 Task: Open a blank worksheet and write heading  Make a employee details data  Add 10 employee name:-  'Ethan Reynolds, Olivia Thompson, Benjamin Martinez, Emma Davis, Alexander Mitchell, Ava Rodriguez, Daniel Anderson, Mia Lewis, Christopher Scott, Sophia Harris.'in July Last week sales are  1000 to 1010. Department:-  Sales, HR, Finance, Marketing, IT, Operations, Finance, HR, Sales, Marketing. Position:-  Sales Manager, HR Manager, Accountant, Marketing Specialist, IT Specialist, Operations Manager, Financial Analyst, HR Assistant, Sales Representative, Marketing Assistant.Salary (USD):-  5000,4500,4000, 3800, 4200, 5200, 3800, 2800, 3200, 2500.Start Date:-  1/15/2020,7/1/2019, 3/10/2021,2/5/2022, 11/30/2018,6/15/2020, 9/1/2021,4/20/2022, 2/10/2019,9/5/2020. Save page auditingSalesByPromotion
Action: Key pressed <Key.shift>Make<Key.space>a<Key.space><Key.shift><Key.shift><Key.shift><Key.shift><Key.shift><Key.shift><Key.shift><Key.shift>Employee<Key.space><Key.shift><Key.shift><Key.shift><Key.shift><Key.shift><Key.shift><Key.shift><Key.shift><Key.shift><Key.shift><Key.shift><Key.shift>Details<Key.enter><Key.shift>Name<Key.enter><Key.shift><Key.shift><Key.shift><Key.shift><Key.shift><Key.shift>Ethan<Key.space><Key.shift>Reynolds<Key.enter><Key.shift><Key.shift><Key.shift>Olivia<Key.space><Key.shift><Key.shift><Key.shift><Key.shift><Key.shift><Key.shift>Thompson<Key.enter><Key.shift>Benjamin<Key.space><Key.shift>Martinez<Key.enter><Key.shift>Ema<Key.backspace>ma<Key.space><Key.shift><Key.shift><Key.shift>Davis<Key.enter><Key.shift><Key.shift><Key.shift><Key.shift><Key.shift><Key.shift><Key.shift>Alexander<Key.space><Key.shift><Key.shift>Mitchell<Key.enter><Key.shift><Key.shift>Ava<Key.space><Key.shift>Rodriguez<Key.enter><Key.shift><Key.shift><Key.shift><Key.shift><Key.shift><Key.shift><Key.shift><Key.shift><Key.shift><Key.shift>Daniel<Key.space><Key.shift><Key.shift><Key.shift><Key.shift><Key.shift><Key.shift><Key.shift>Anderson<Key.enter><Key.shift>Mia<Key.space><Key.shift><Key.shift><Key.shift>Lewis<Key.enter><Key.shift><Key.shift><Key.shift><Key.shift><Key.shift><Key.shift><Key.shift><Key.shift><Key.shift><Key.shift><Key.shift><Key.shift><Key.shift>Christopher<Key.space><Key.shift><Key.shift><Key.shift><Key.shift><Key.shift><Key.shift><Key.shift><Key.shift>Scott<Key.enter><Key.shift><Key.shift><Key.shift><Key.shift>Sophia<Key.space><Key.shift>Harris<Key.enter>
Screenshot: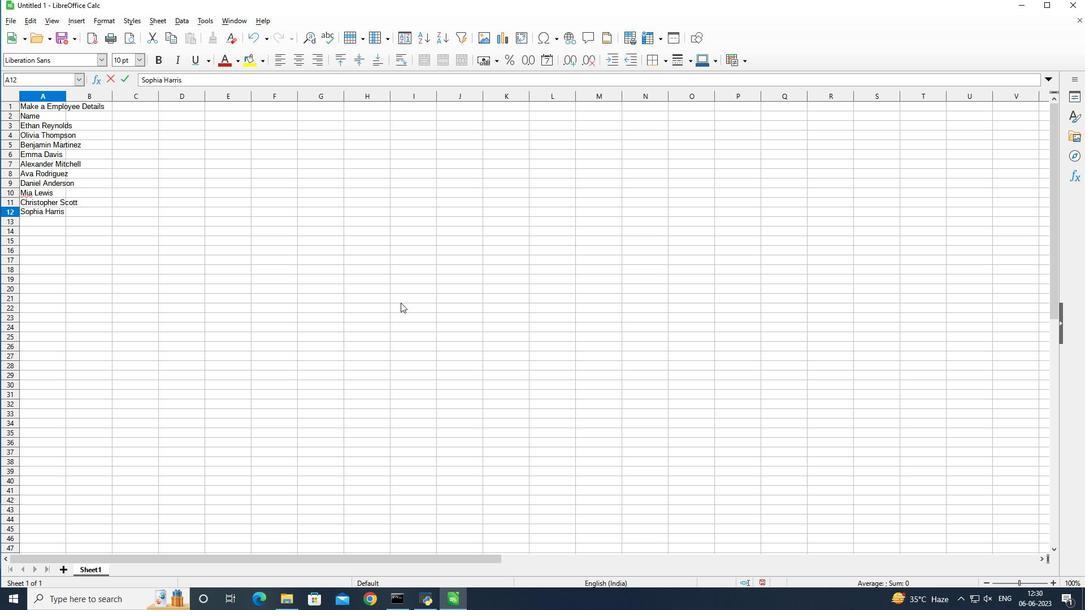 
Action: Mouse moved to (66, 98)
Screenshot: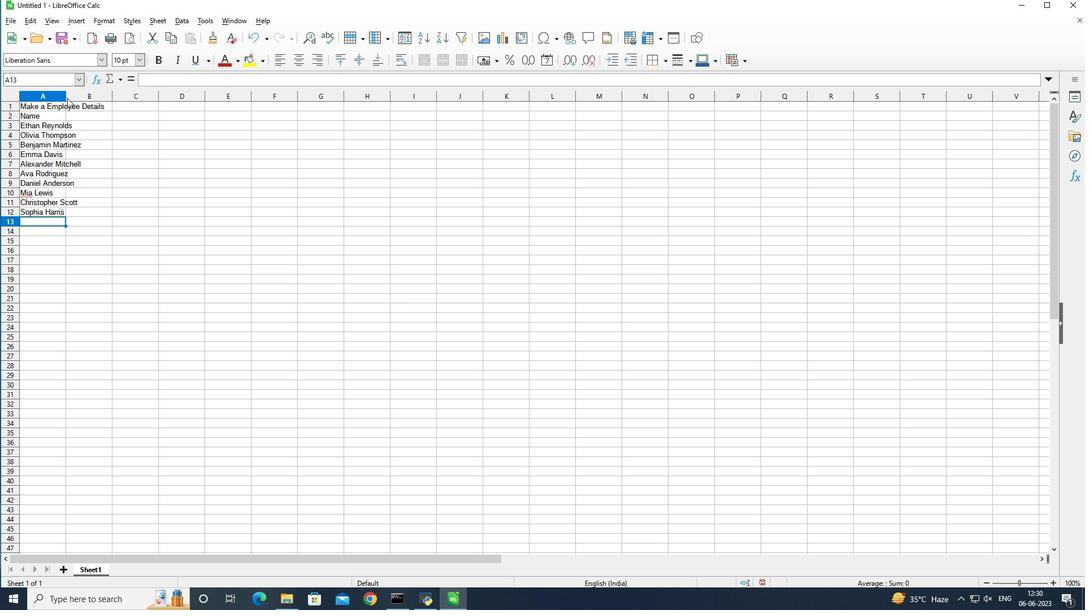 
Action: Mouse pressed left at (66, 98)
Screenshot: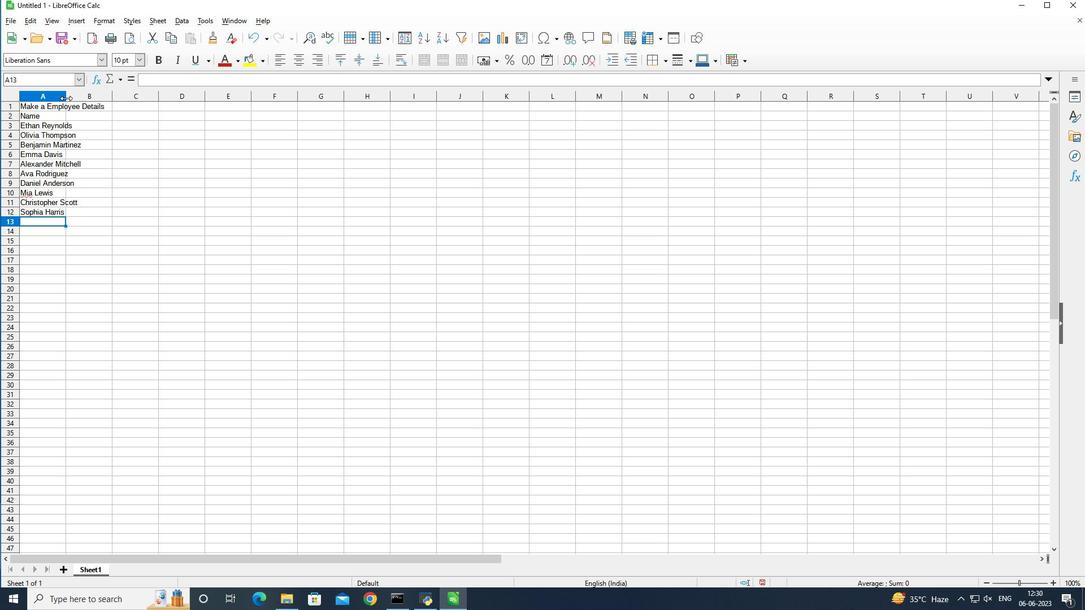 
Action: Mouse pressed left at (66, 98)
Screenshot: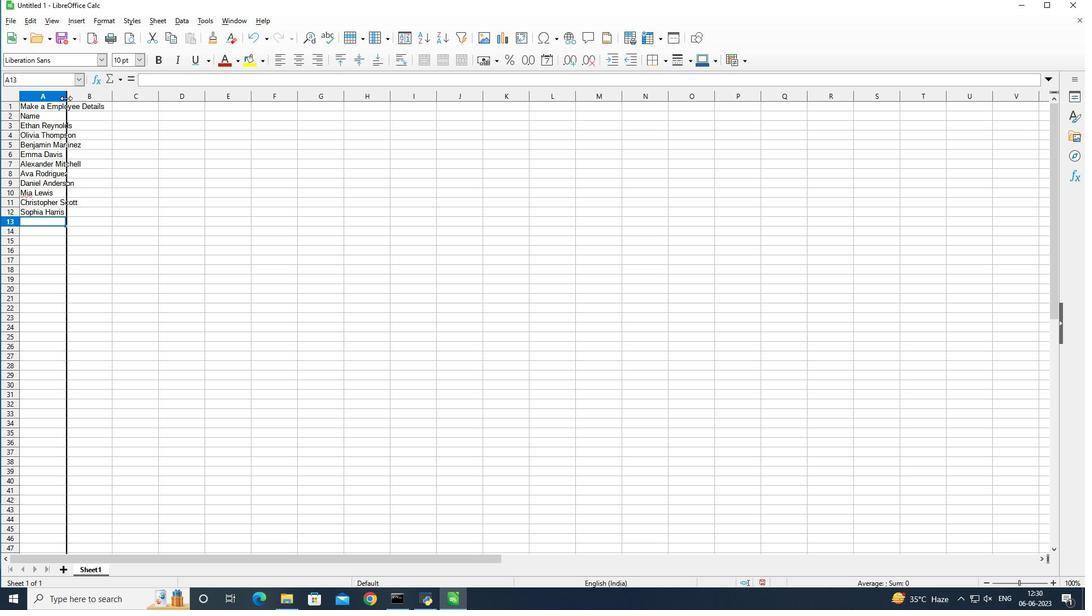 
Action: Mouse moved to (122, 116)
Screenshot: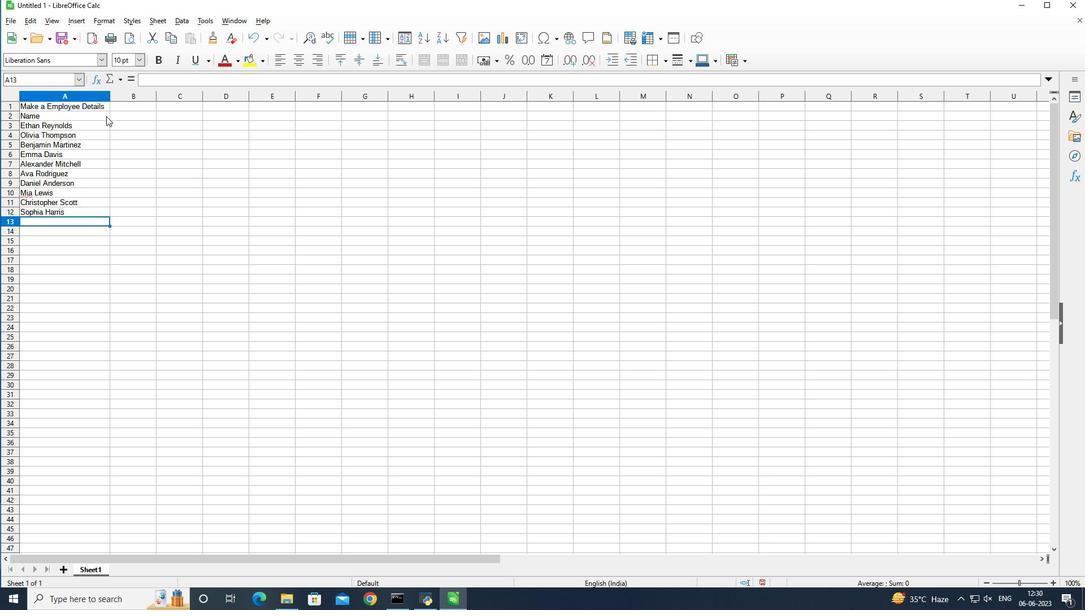 
Action: Mouse pressed left at (122, 116)
Screenshot: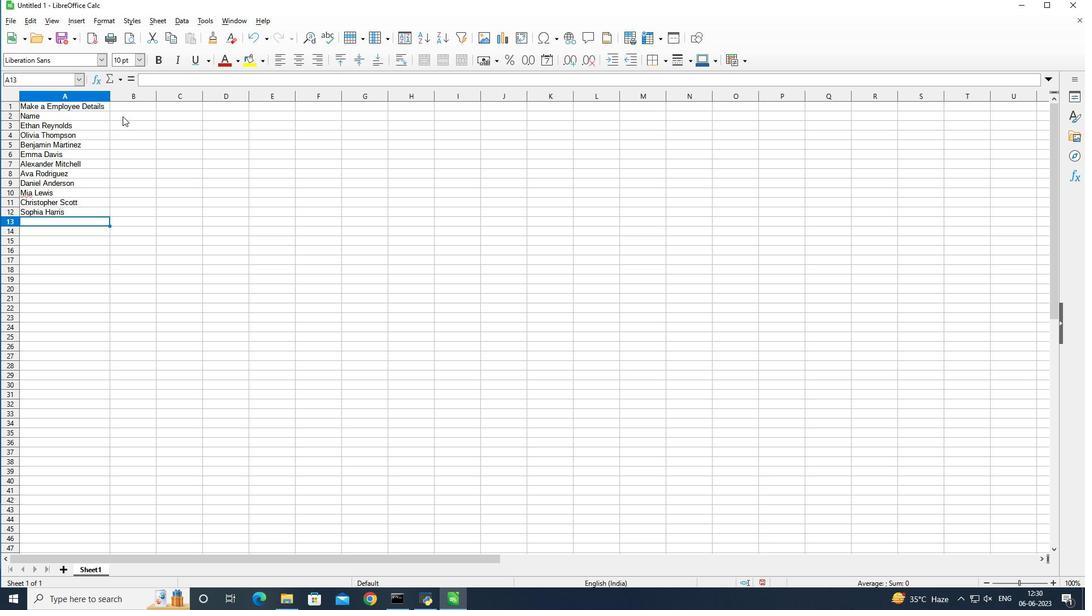 
Action: Mouse moved to (97, 60)
Screenshot: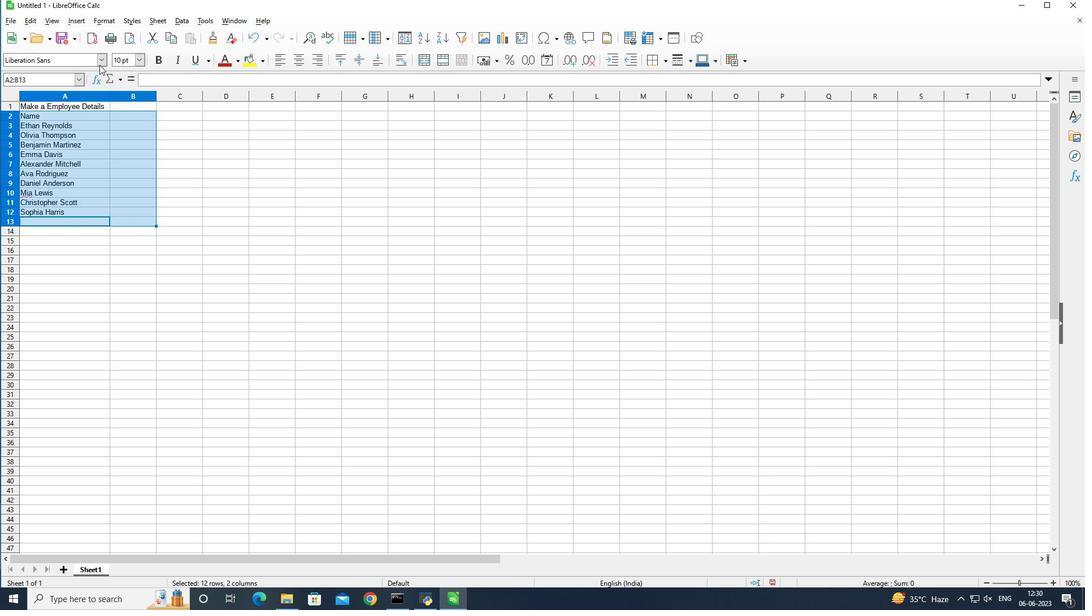 
Action: Mouse pressed left at (97, 60)
Screenshot: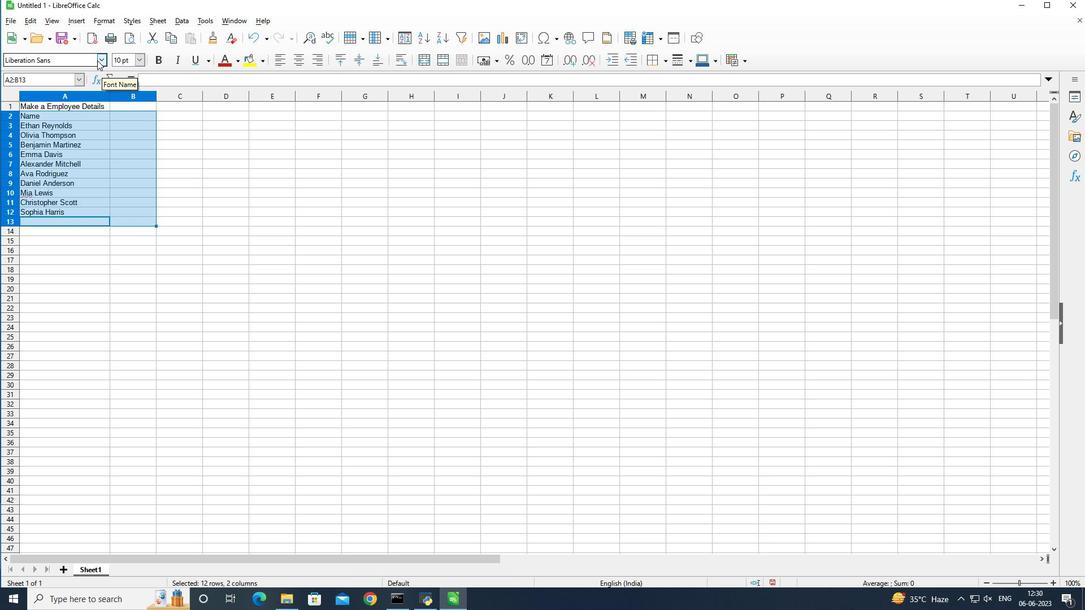 
Action: Mouse moved to (248, 150)
Screenshot: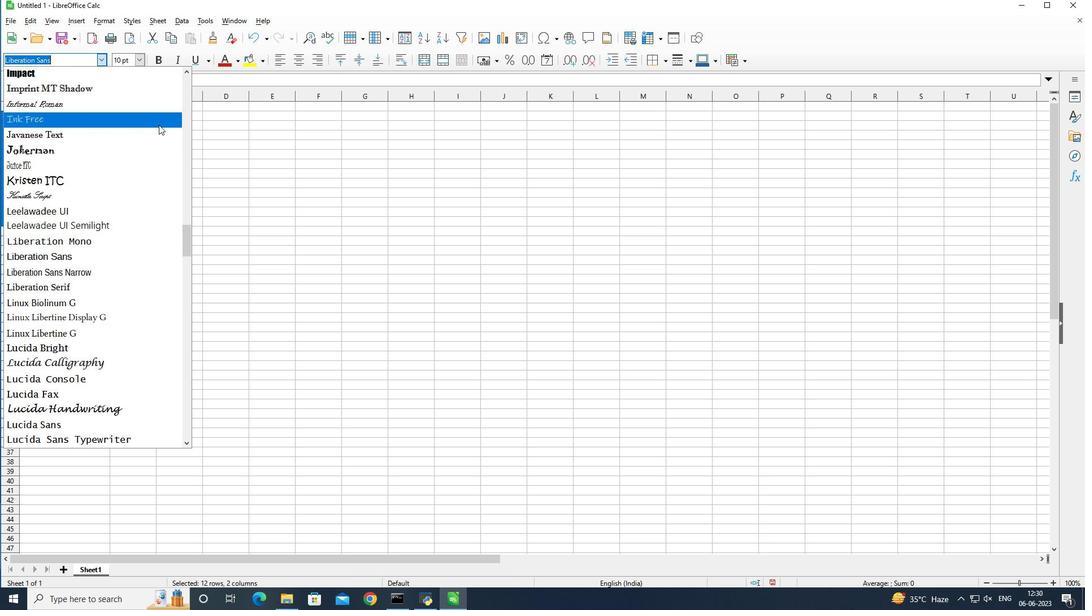 
Action: Mouse pressed left at (248, 150)
Screenshot: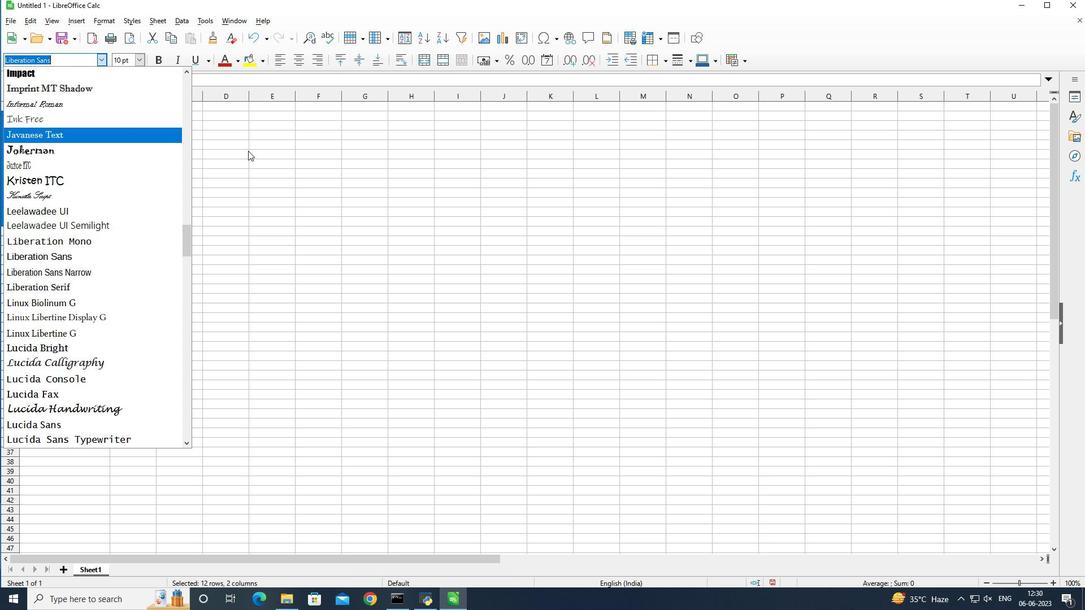 
Action: Mouse moved to (132, 119)
Screenshot: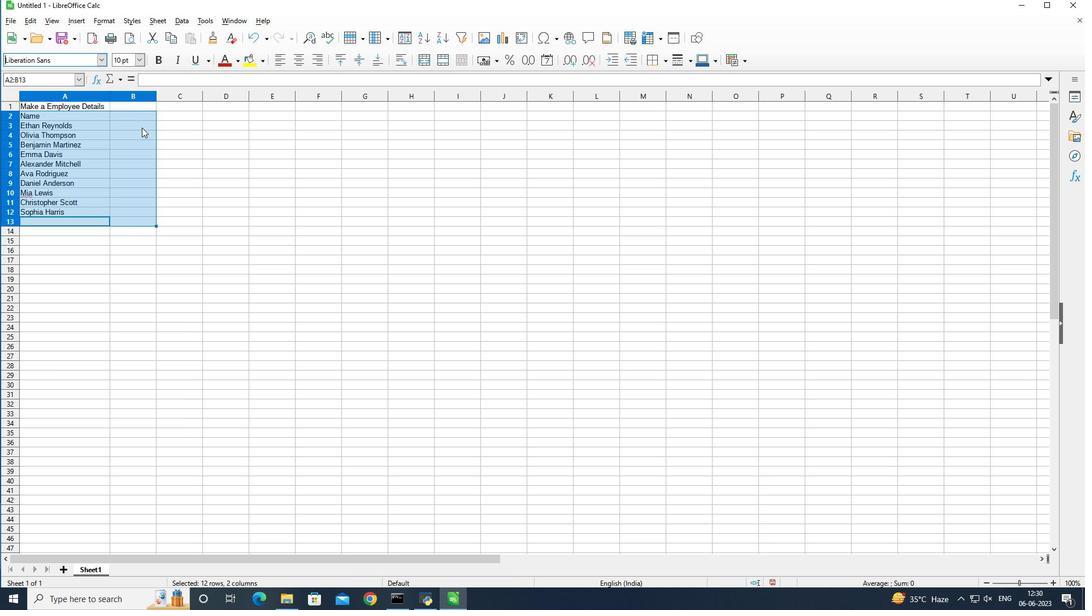 
Action: Mouse pressed left at (132, 119)
Screenshot: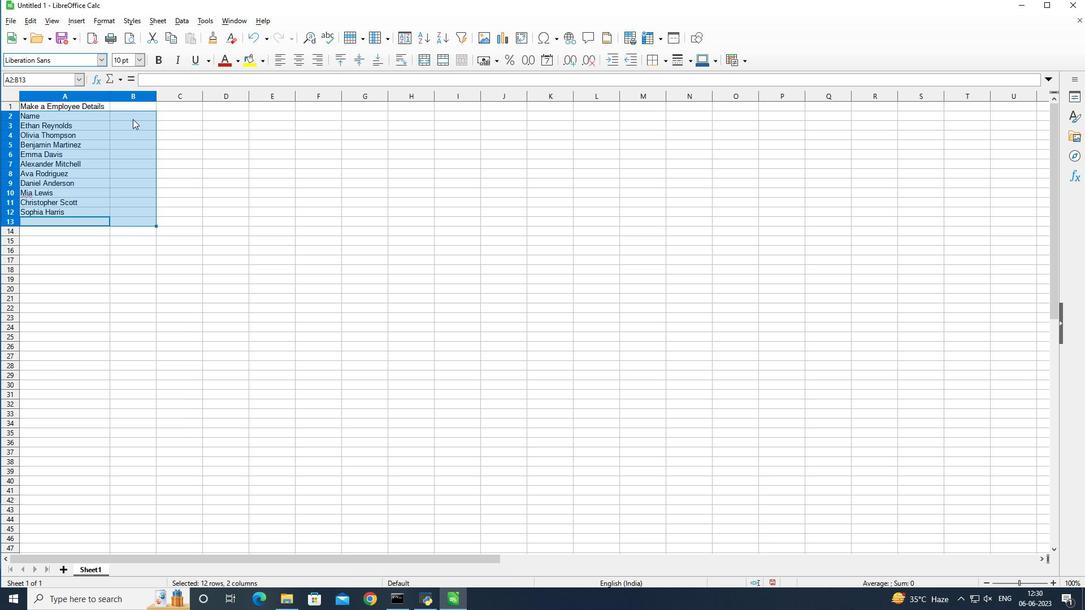 
Action: Mouse moved to (140, 144)
Screenshot: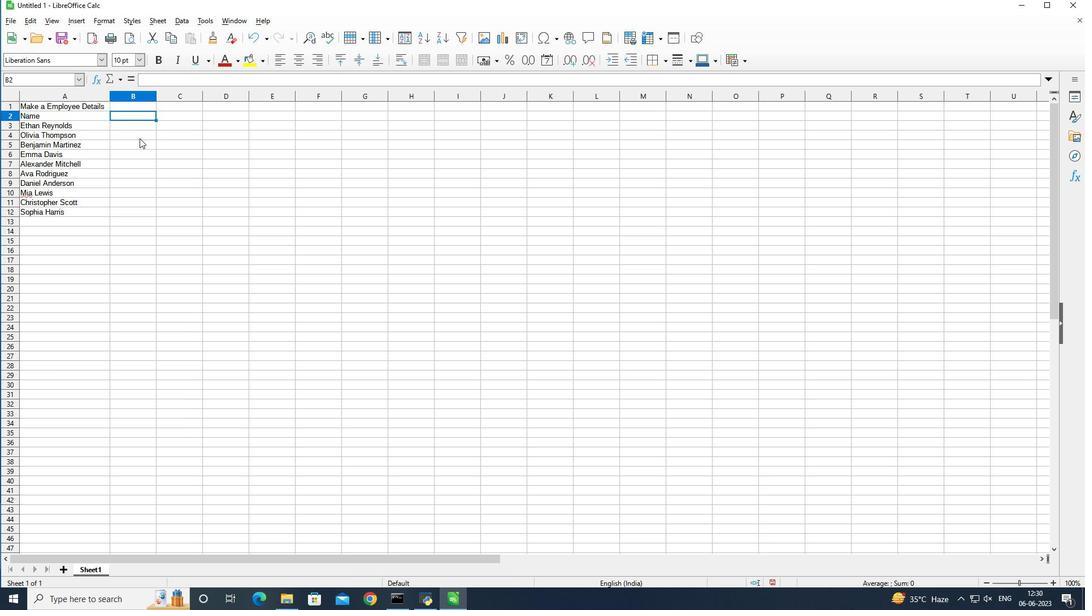 
Action: Key pressed <Key.shift>Last<Key.space><Key.shift>Week<Key.space><Key.shift><Key.shift><Key.shift><Key.shift><Key.shift><Key.shift><Key.shift><Key.shift><Key.shift><Key.shift>Sales<Key.space>of<Key.space><Key.shift>July<Key.enter>
Screenshot: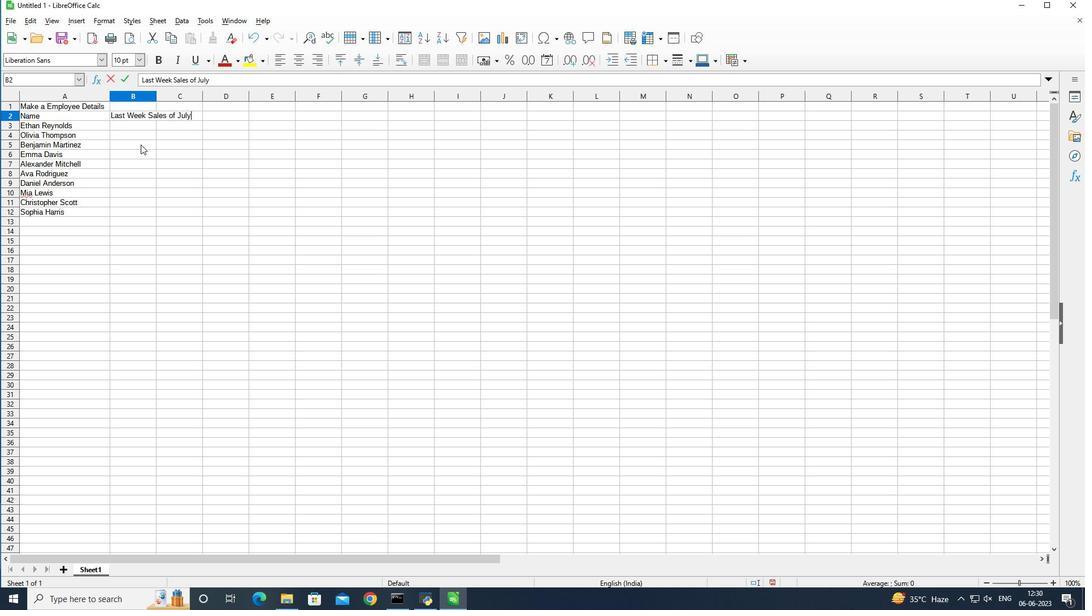 
Action: Mouse moved to (156, 99)
Screenshot: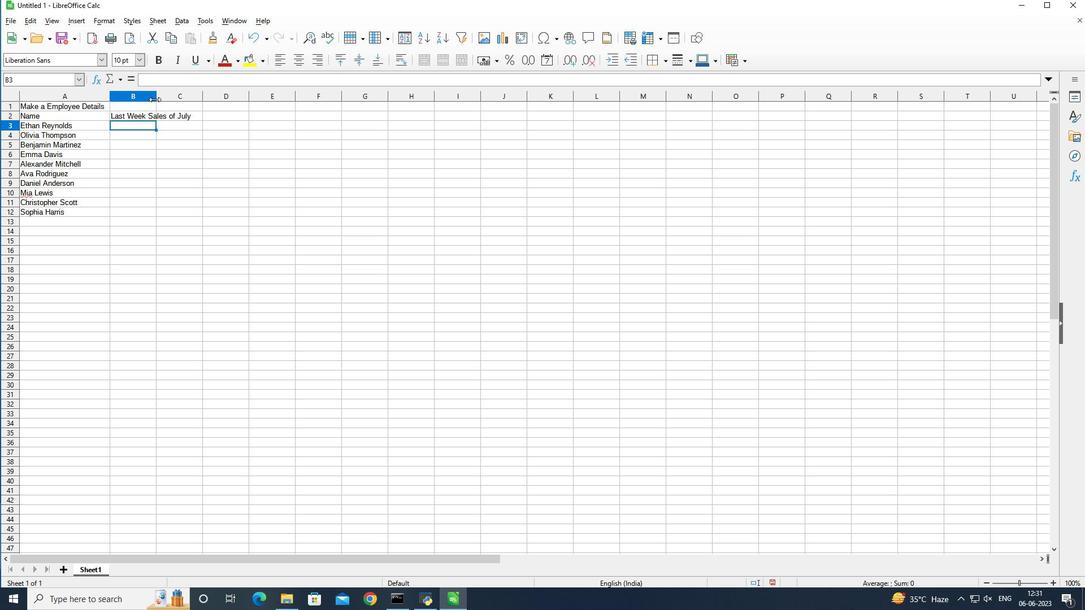 
Action: Mouse pressed left at (156, 99)
Screenshot: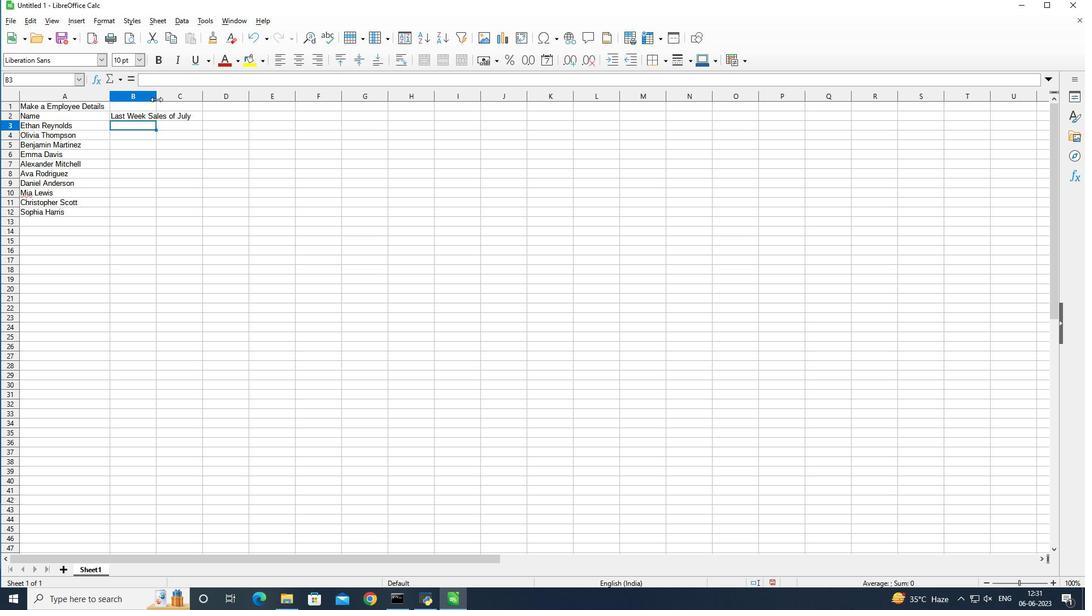 
Action: Mouse pressed left at (156, 99)
Screenshot: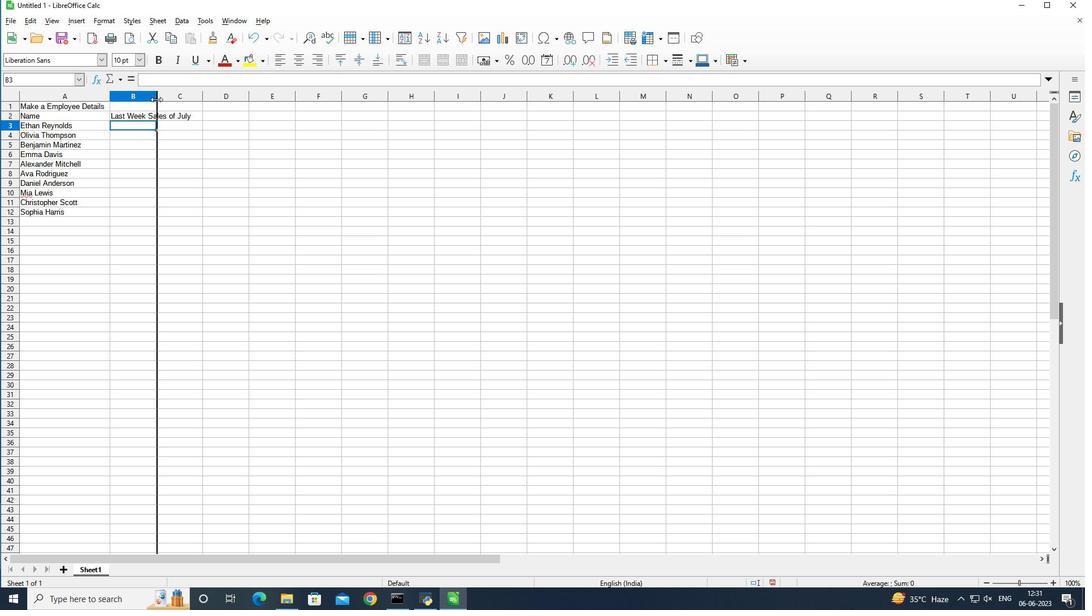 
Action: Mouse moved to (298, 190)
Screenshot: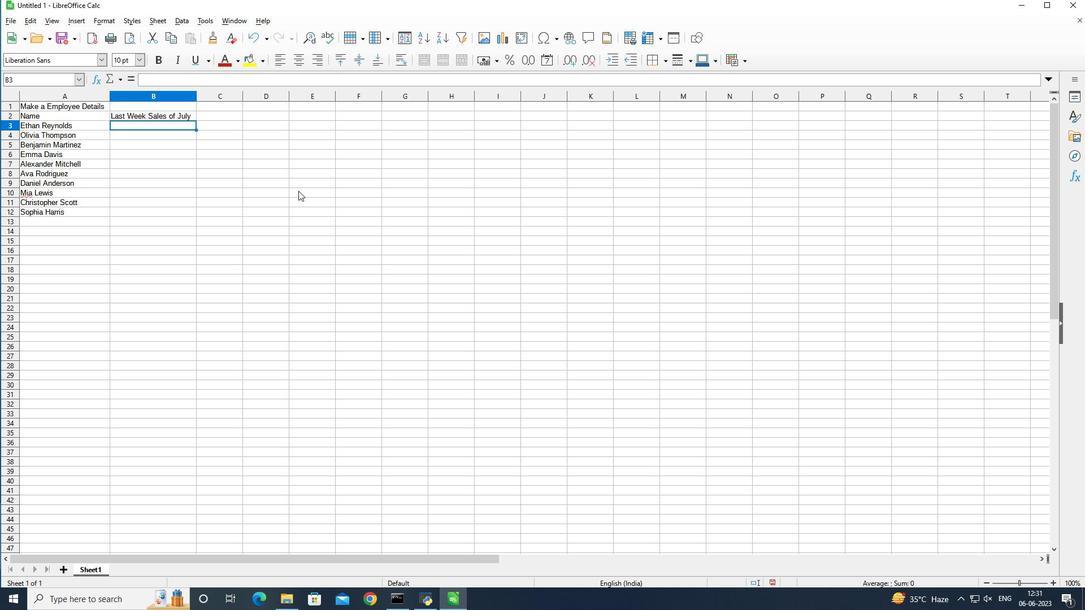 
Action: Key pressed 1001<Key.enter>1002<Key.enter>1003<Key.enter>1004<Key.enter>1005<Key.enter>1006<Key.enter>1007<Key.enter>1008<Key.enter>1009<Key.enter>1010<Key.enter>
Screenshot: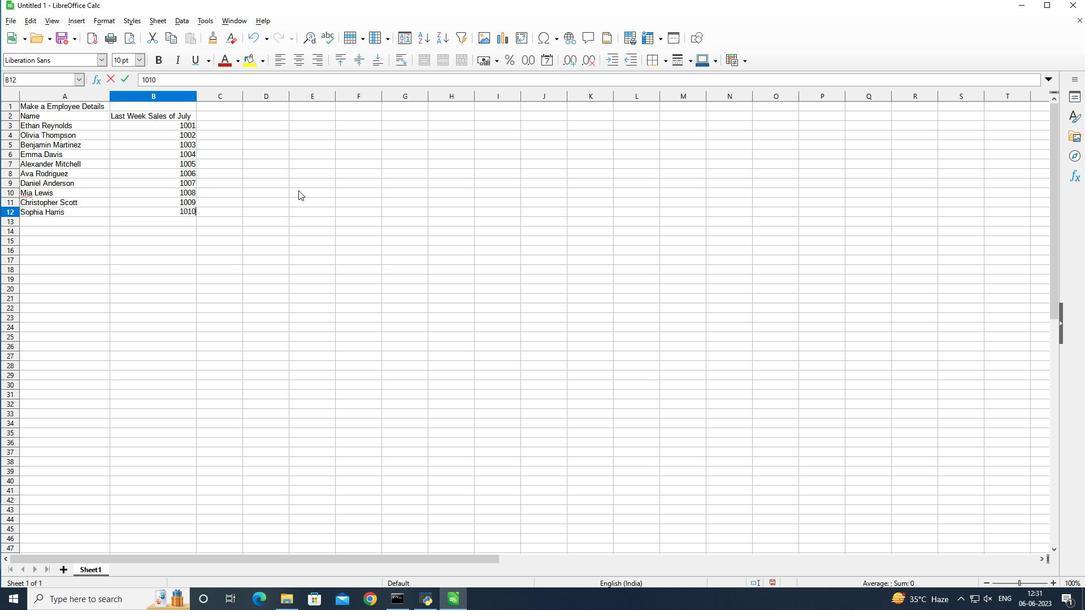 
Action: Mouse moved to (210, 111)
Screenshot: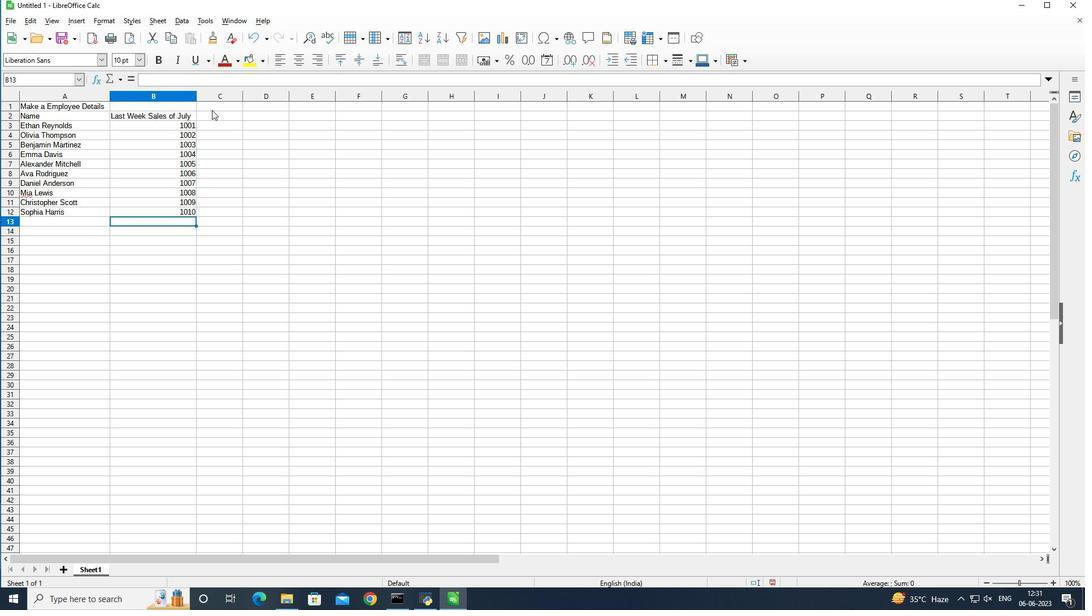 
Action: Mouse pressed left at (210, 111)
Screenshot: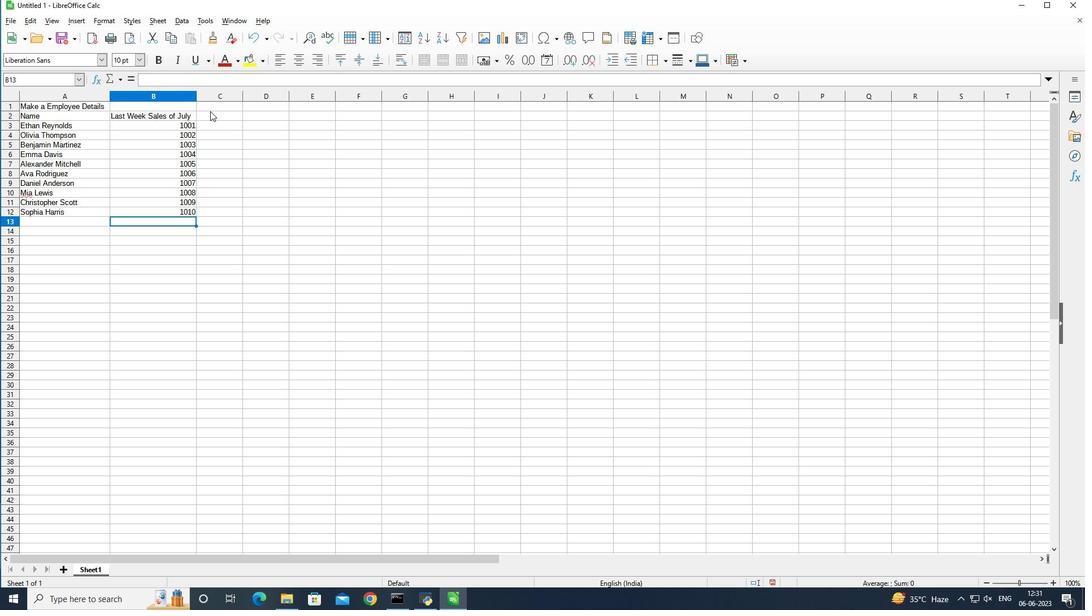 
Action: Mouse moved to (219, 137)
Screenshot: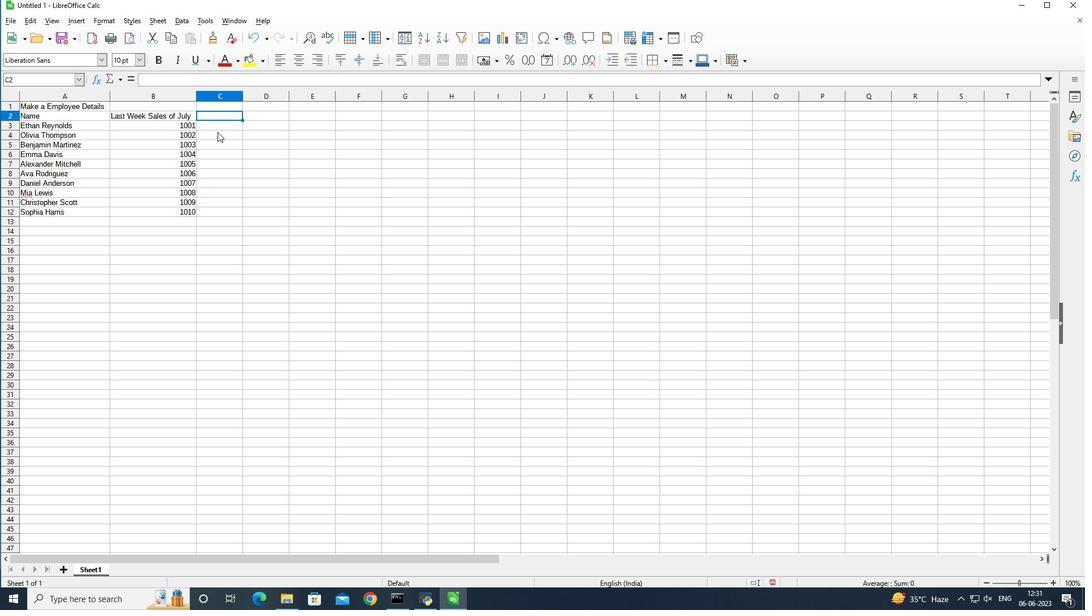 
Action: Key pressed <Key.shift><Key.shift><Key.shift><Key.shift><Key.shift>Department<Key.enter><Key.shift><Key.shift><Key.shift><Key.shift><Key.shift>Sales<Key.space><Key.shift>H<Key.shift>R<Key.backspace><Key.backspace><Key.backspace><Key.enter><Key.shift>HR<Key.enter><Key.shift>Finance<Key.enter><Key.shift><Key.shift><Key.shift>Marketing<Key.enter><Key.shift>IT<Key.enter><Key.shift>Operations<Key.enter><Key.shift><Key.shift><Key.shift><Key.shift><Key.shift>Finance<Key.enter><Key.shift><Key.shift><Key.shift><Key.shift>HR<Key.enter><Key.shift>Sales<Key.enter><Key.shift><Key.shift><Key.shift>Marketing<Key.enter>
Screenshot: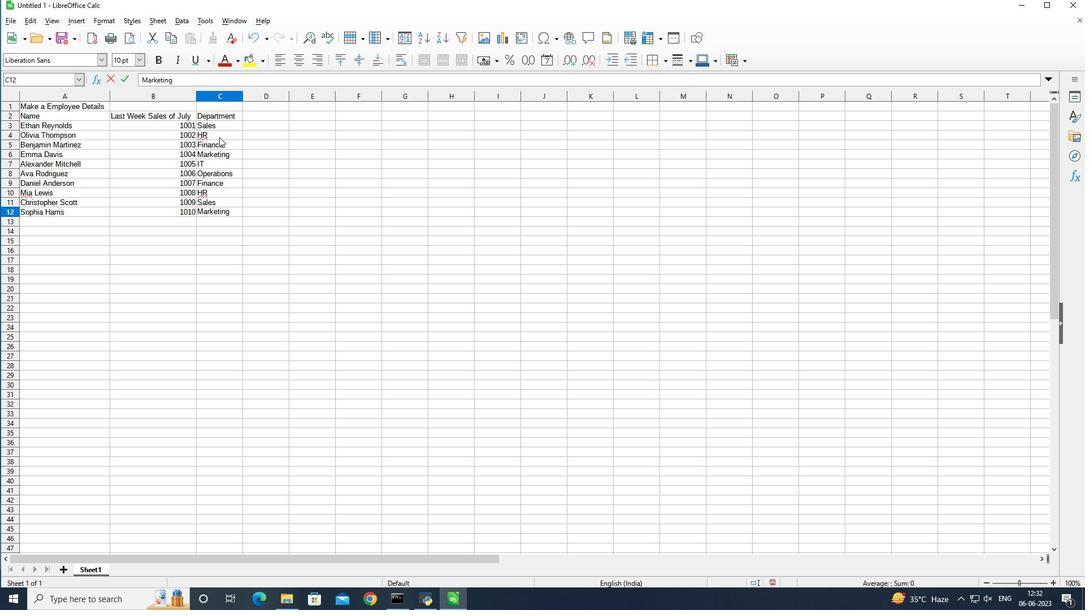 
Action: Mouse moved to (257, 113)
Screenshot: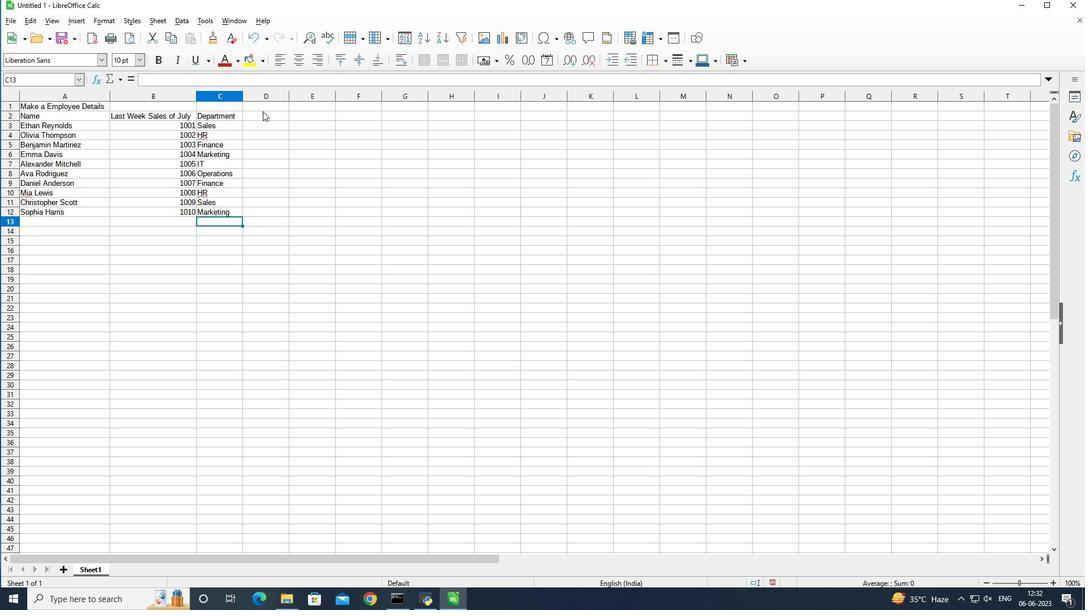
Action: Mouse pressed left at (257, 113)
Screenshot: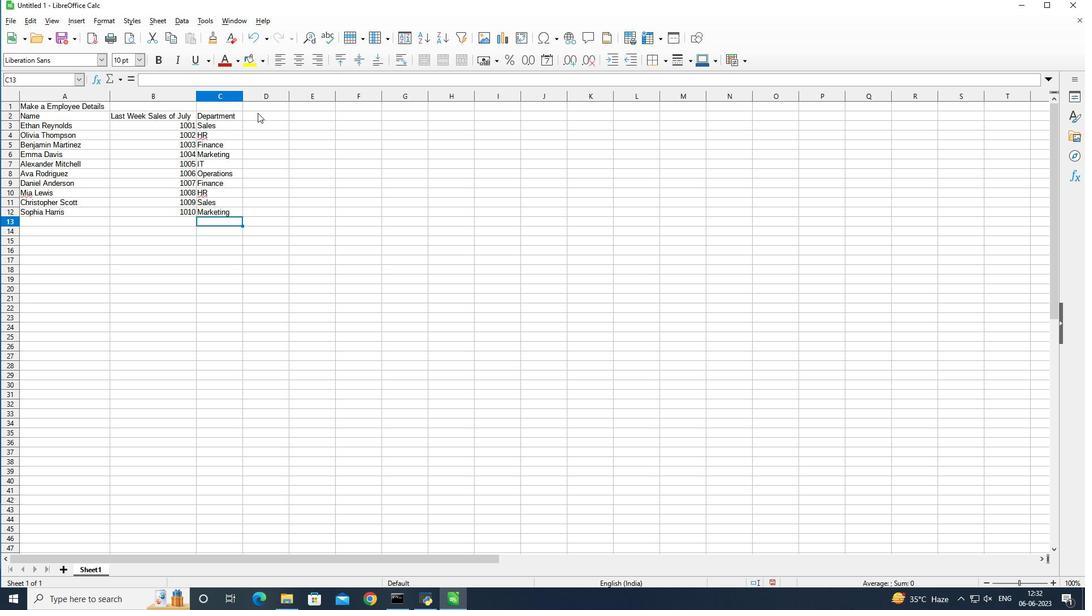 
Action: Mouse moved to (251, 171)
Screenshot: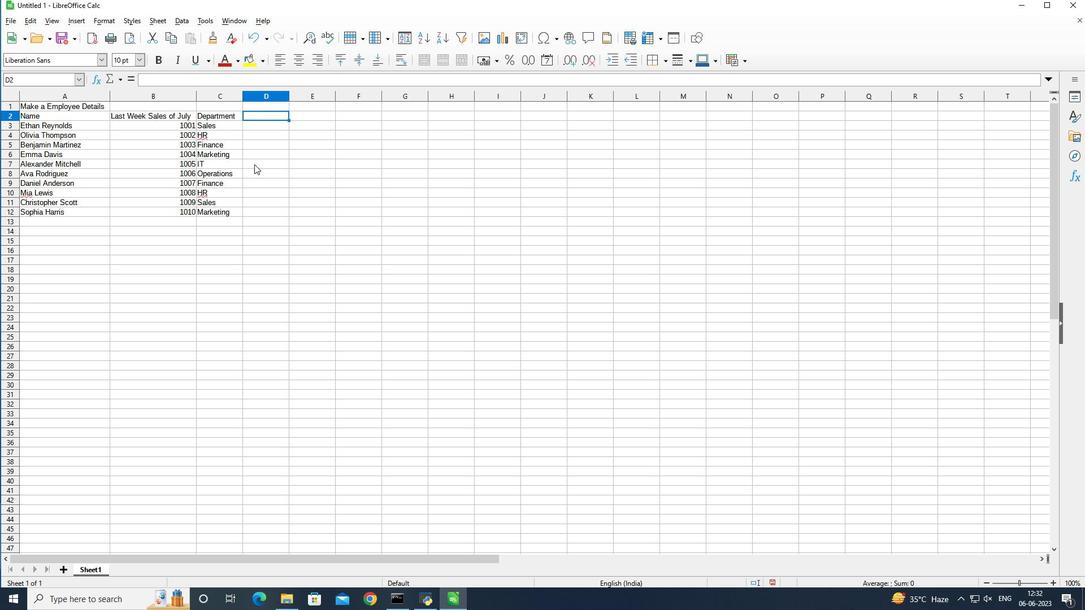 
Action: Key pressed <Key.shift>Position<Key.enter><Key.shift>Sales<Key.space>m<Key.shift>anager<Key.enter>
Screenshot: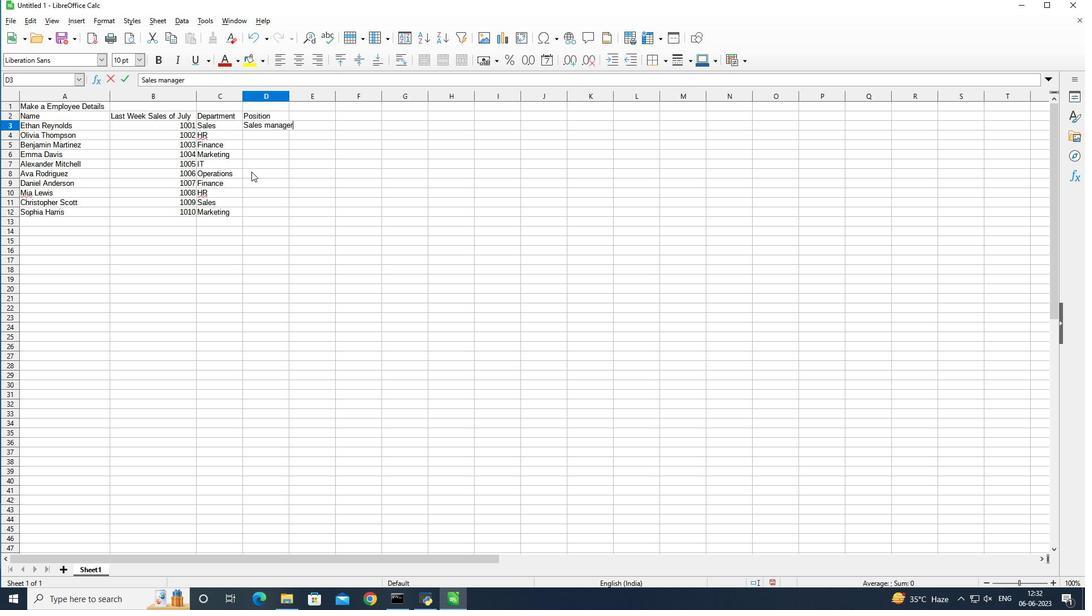 
Action: Mouse moved to (299, 209)
Screenshot: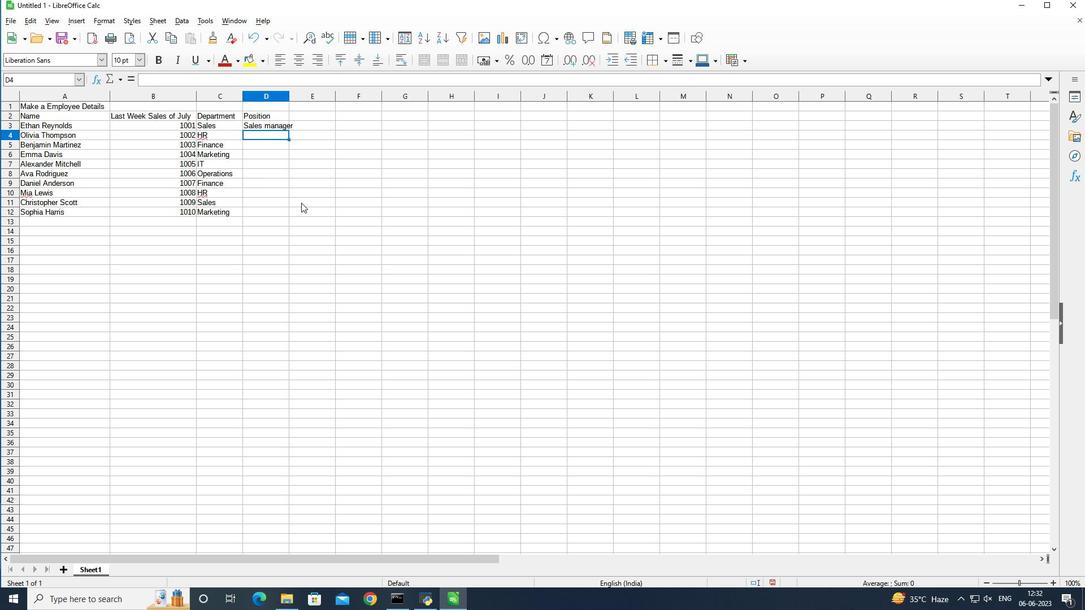 
Action: Key pressed <Key.shift>HR<Key.space><Key.shift>Manager<Key.enter>
Screenshot: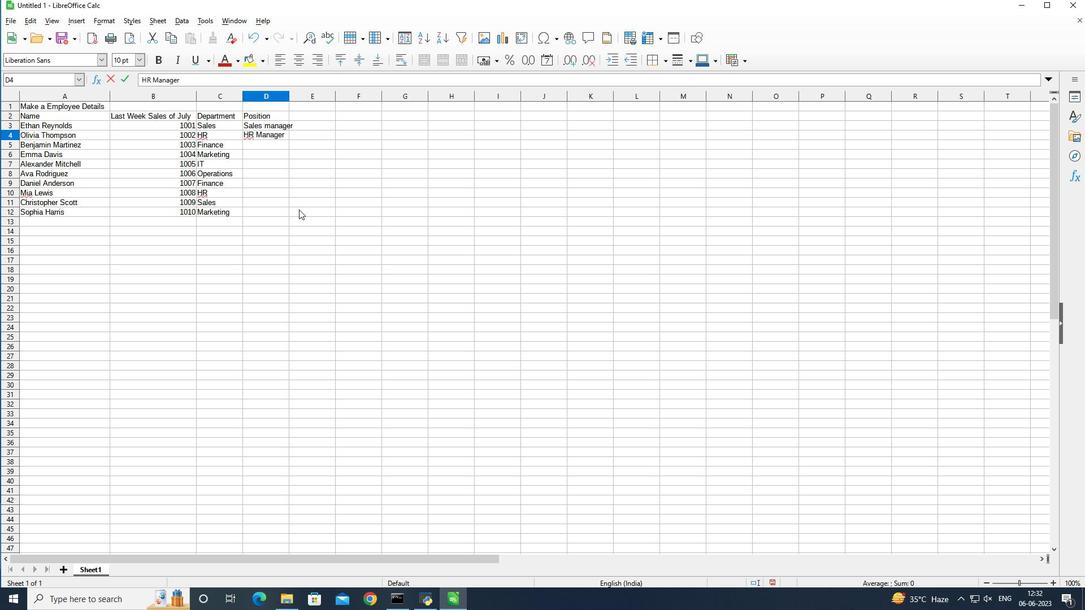 
Action: Mouse moved to (297, 220)
Screenshot: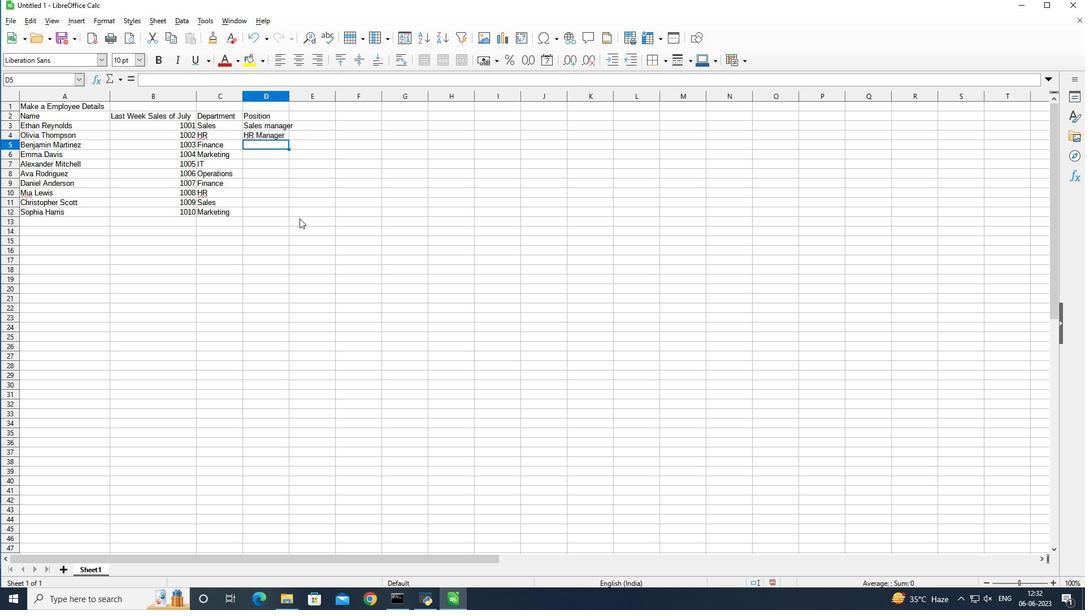 
Action: Key pressed <Key.shift>Accountant<Key.enter><Key.shift>Marketing<Key.space><Key.shift>Specialist<Key.enter><Key.shift>IT<Key.space><Key.shift>Specialist<Key.enter><Key.shift><Key.shift><Key.shift>Opere<Key.backspace>ations<Key.space><Key.shift>Manager<Key.enter><Key.shift>Financial<Key.space><Key.shift>Analyst<Key.enter><Key.shift>HR<Key.space><Key.shift>Assistant<Key.enter><Key.shift><Key.shift><Key.shift>Sales<Key.space><Key.shift>Representative<Key.enter><Key.shift>Marketing<Key.space><Key.shift>Assistant<Key.enter>
Screenshot: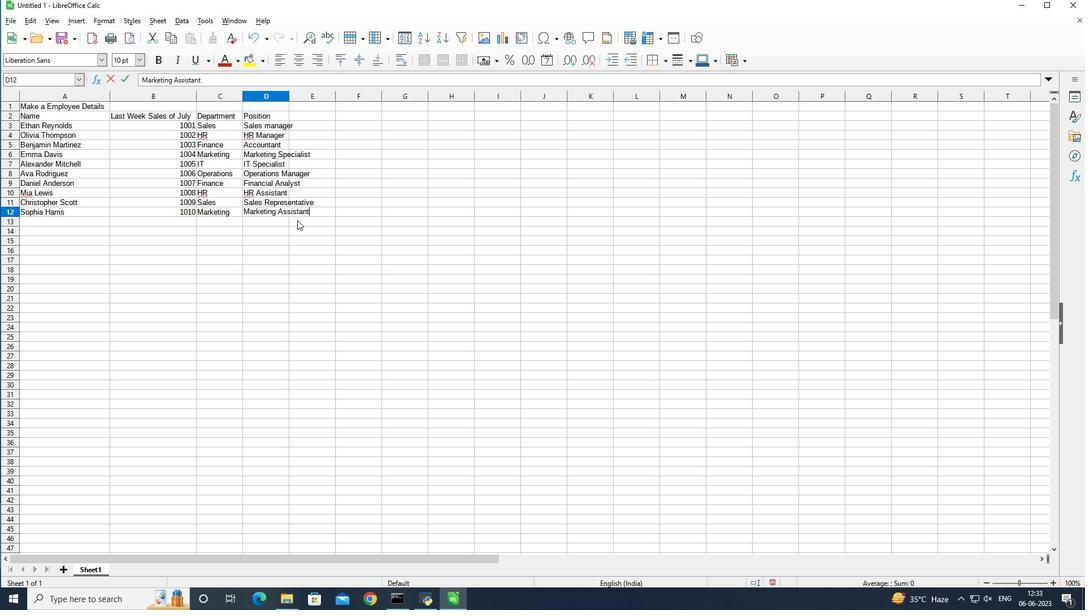 
Action: Mouse moved to (287, 97)
Screenshot: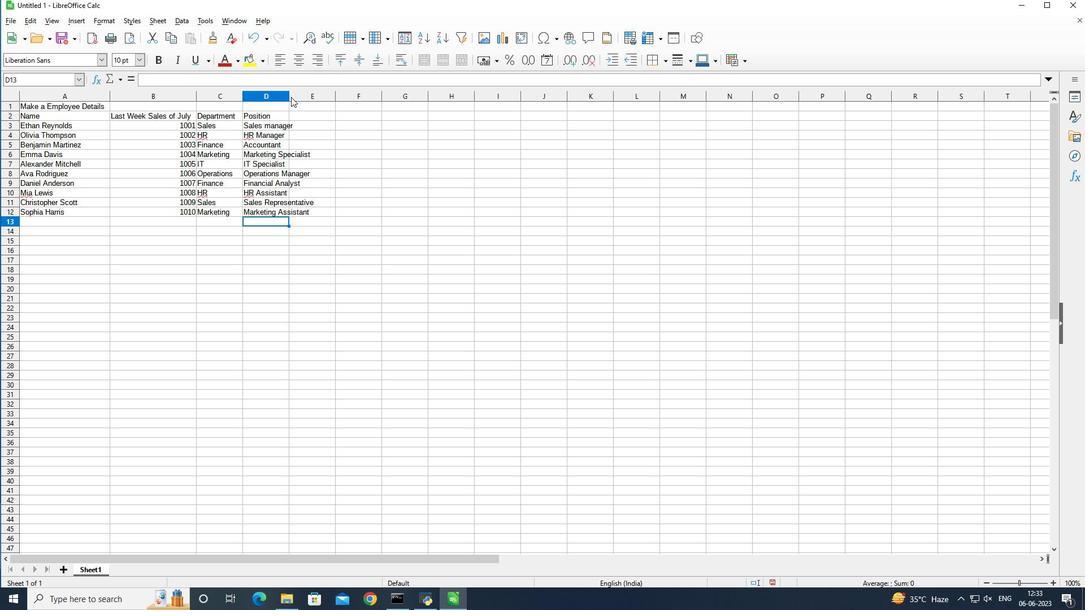 
Action: Mouse pressed left at (287, 97)
Screenshot: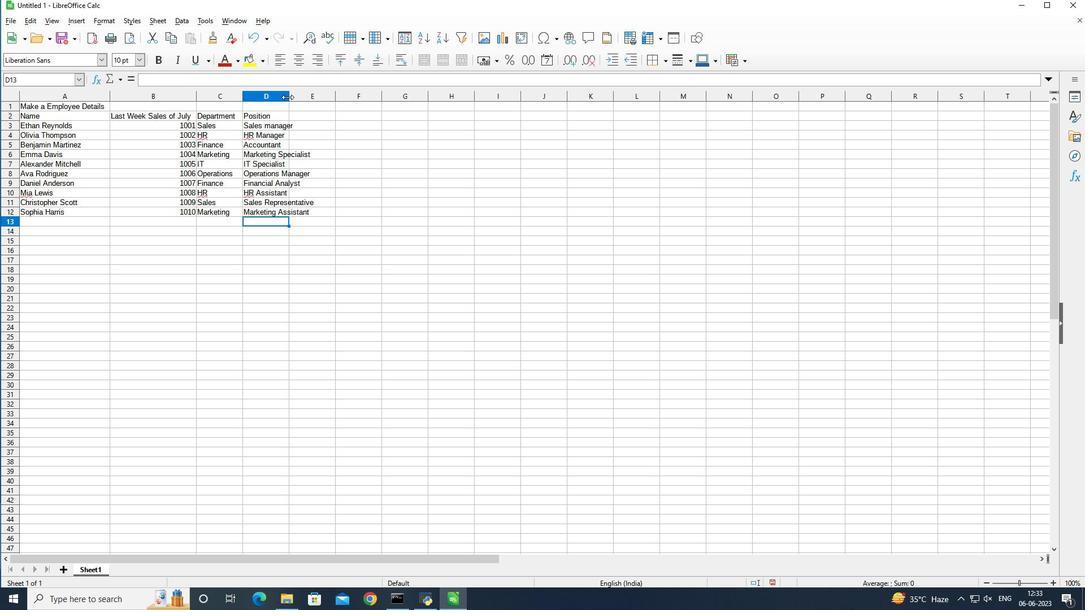 
Action: Mouse pressed left at (287, 97)
Screenshot: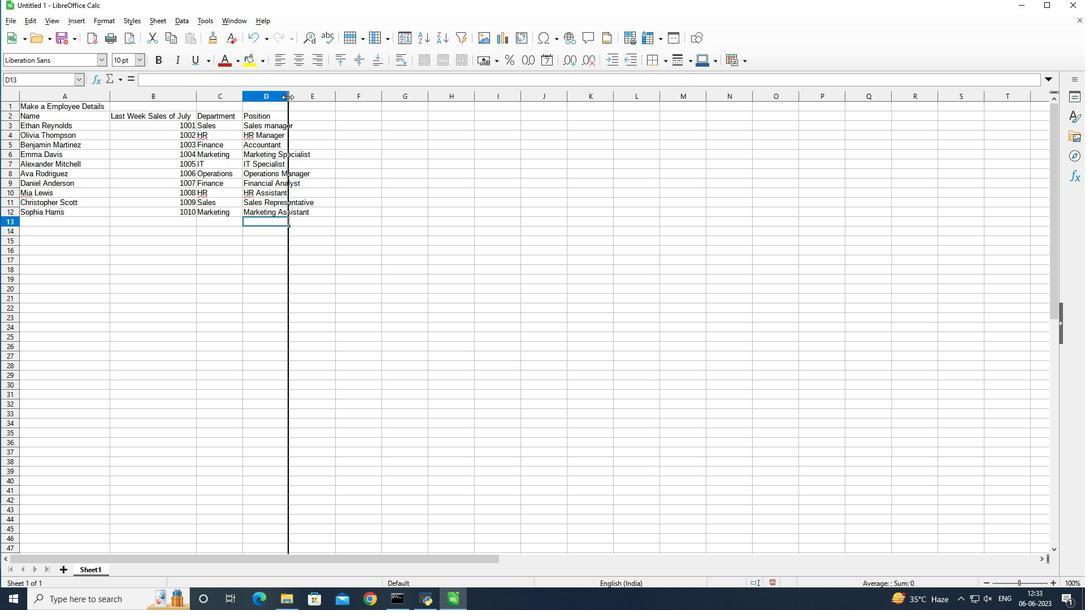 
Action: Mouse moved to (332, 113)
Screenshot: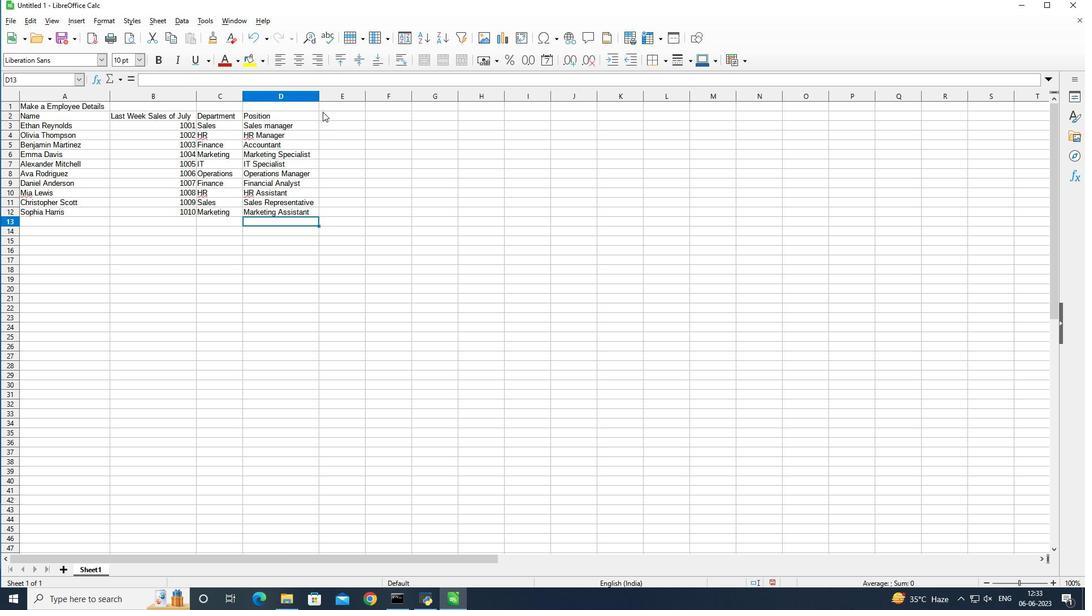 
Action: Mouse pressed left at (332, 113)
Screenshot: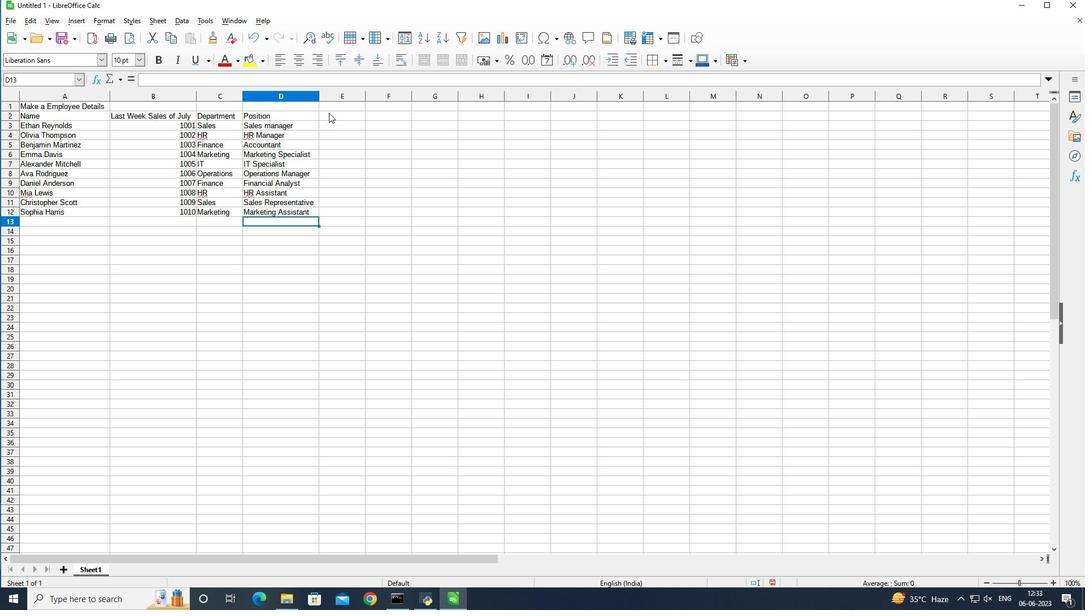 
Action: Key pressed <Key.shift>Salary<Key.space><Key.backspace><Key.shift_r><Key.shift_r><Key.shift_r><Key.shift_r><Key.shift_r><Key.shift_r>(<Key.shift>USA<Key.backspace>D<Key.shift_r><Key.shift_r>)<Key.enter>5000<Key.enter>4500<Key.enter>4000<Key.enter>3800<Key.enter>4200<Key.enter>5200<Key.enter>6<Key.backspace>3800<Key.enter>2800<Key.enter>3200<Key.enter>25000<Key.backspace>
Screenshot: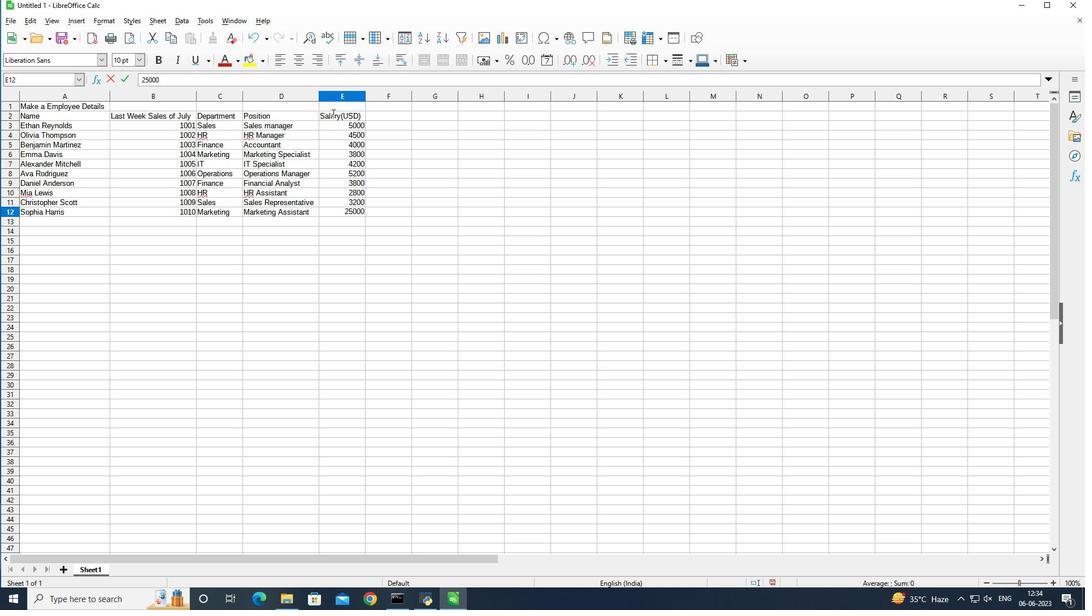 
Action: Mouse moved to (381, 115)
Screenshot: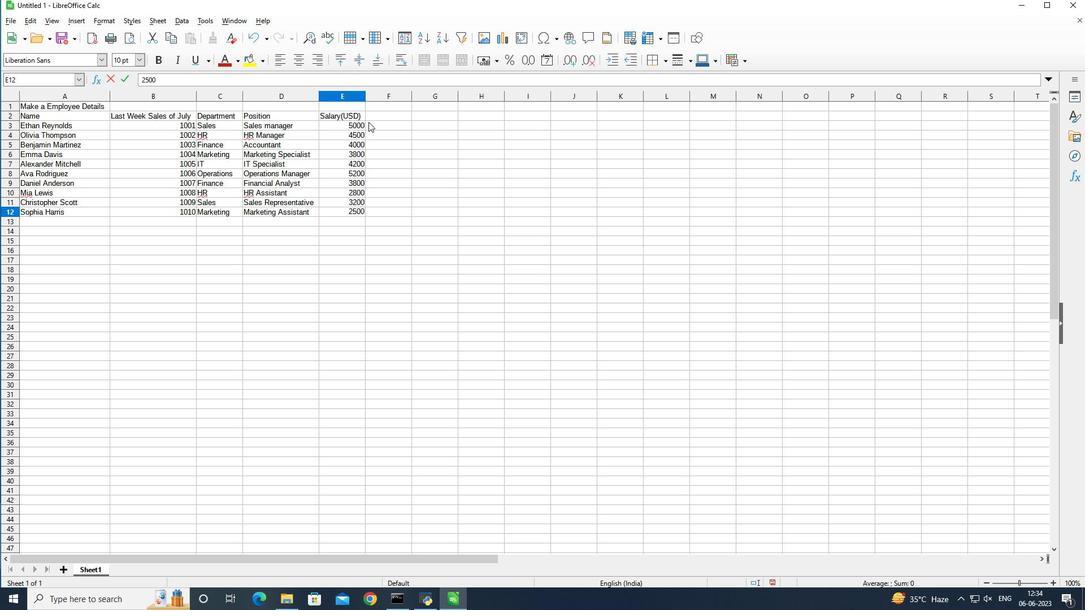 
Action: Mouse pressed left at (381, 115)
Screenshot: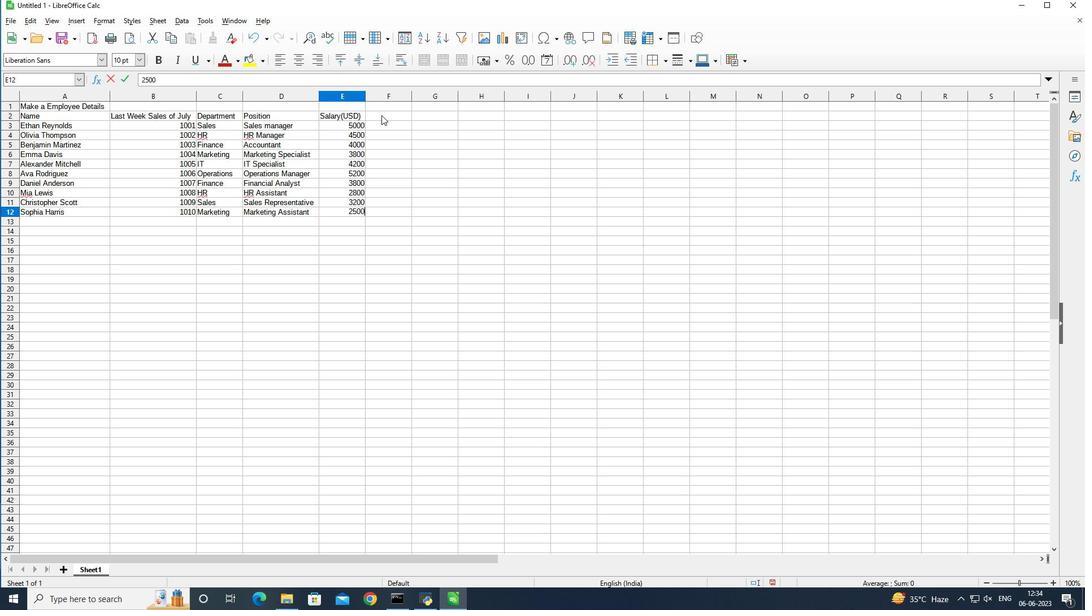 
Action: Key pressed <Key.shift>Start<Key.space><Key.shift>Date<Key.enter>1/5/2020<Key.enter>7/1/2019<Key.enter>3/10/2021<Key.enter>2/5/2022<Key.enter>11/30/2018<Key.enter>6/15/2020<Key.enter>9/1/2021<Key.enter>4/20/2020<Key.backspace>2<Key.enter>2/10/20219<Key.enter>9/5/2020<Key.enter>
Screenshot: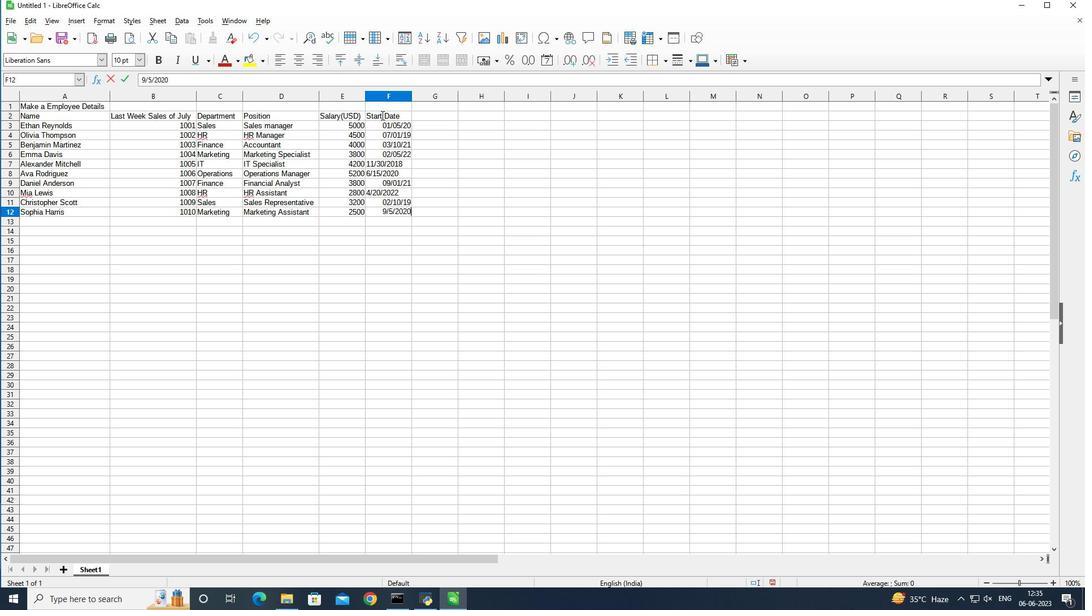 
Action: Mouse moved to (391, 210)
Screenshot: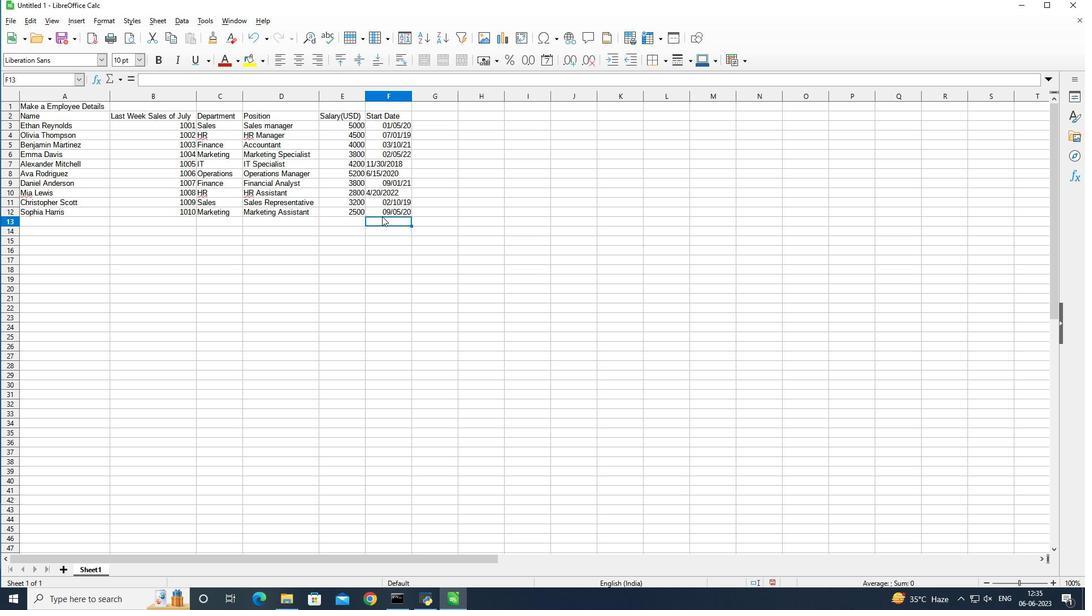 
Action: Mouse pressed left at (391, 210)
Screenshot: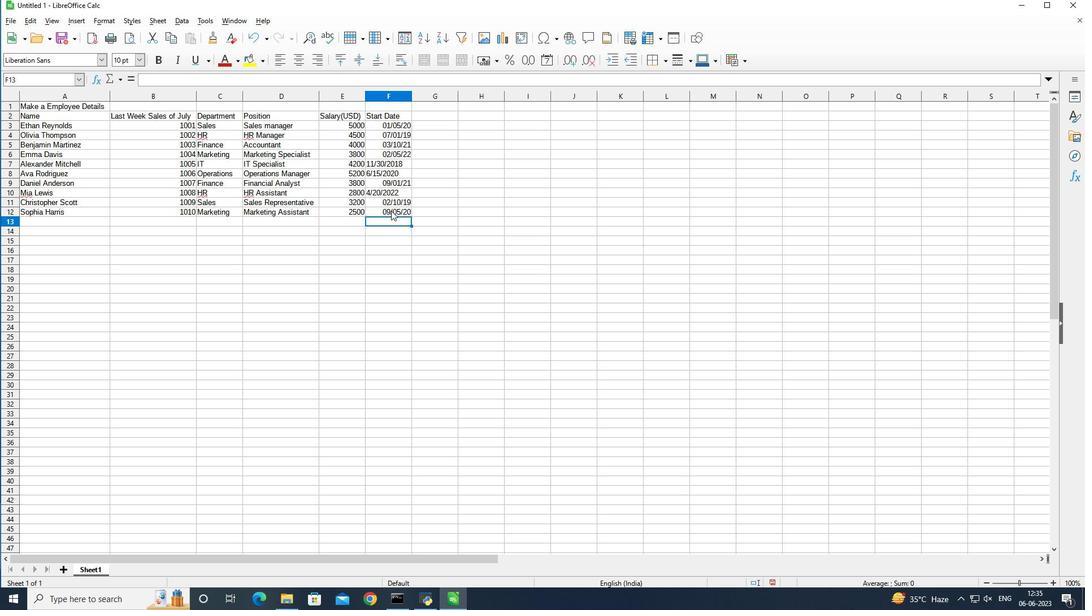 
Action: Mouse moved to (14, 24)
Screenshot: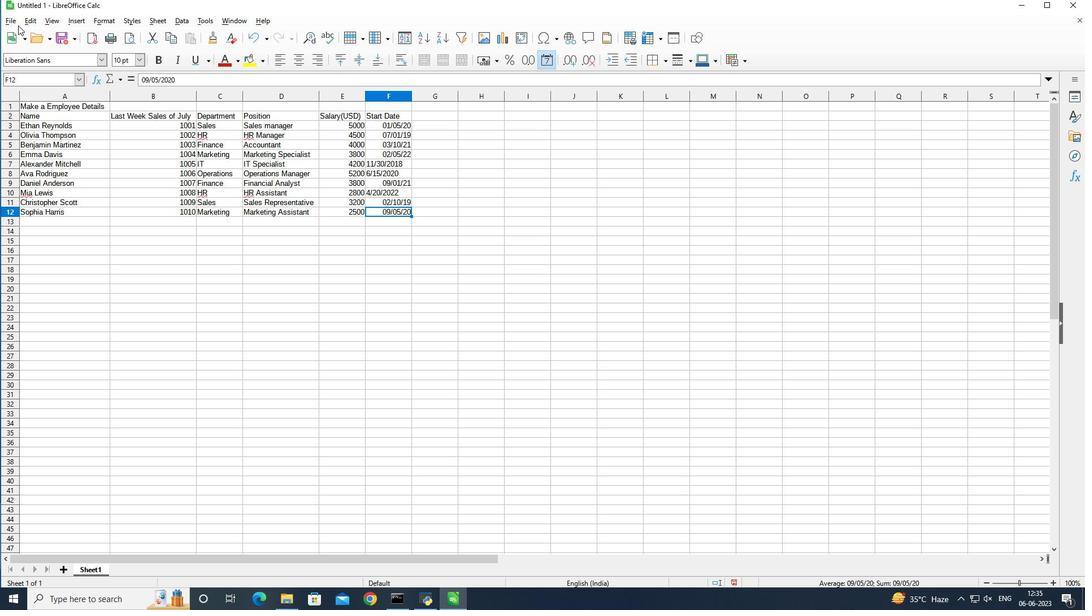 
Action: Mouse pressed left at (14, 24)
Screenshot: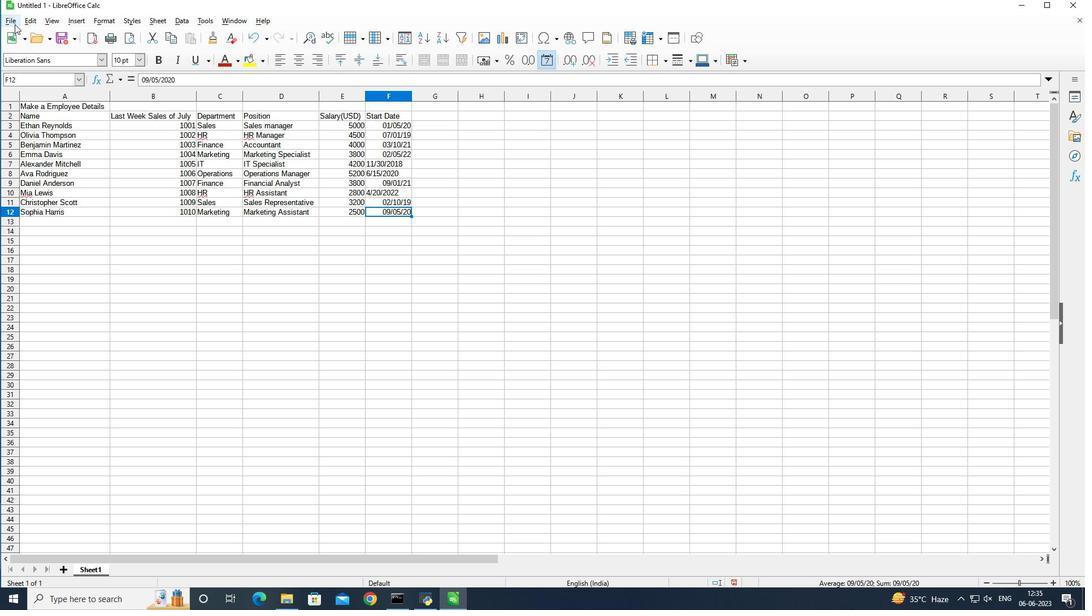 
Action: Mouse moved to (67, 167)
Screenshot: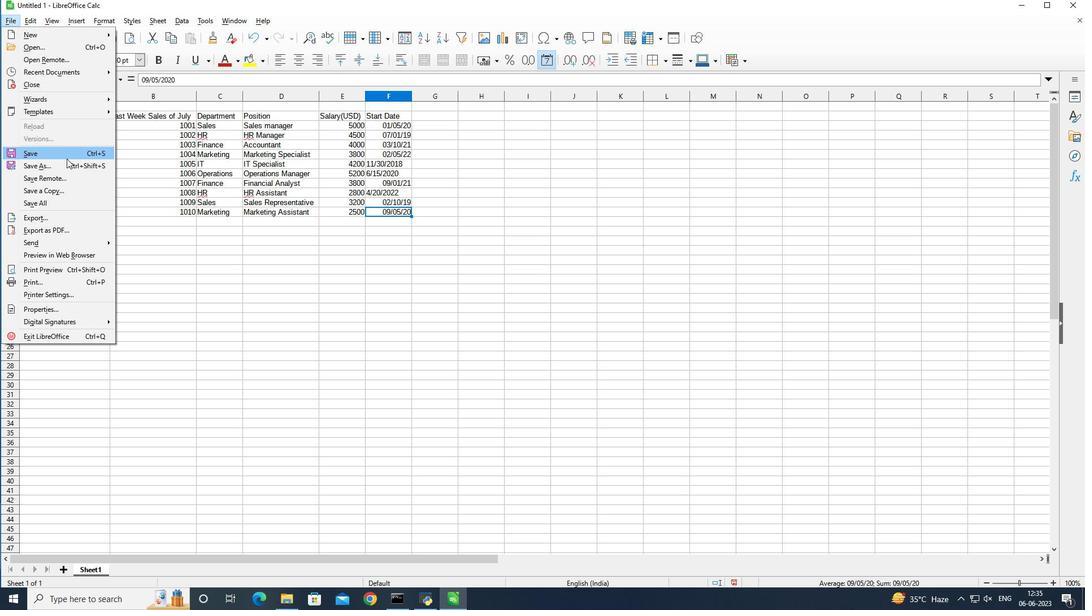 
Action: Mouse pressed left at (67, 167)
Screenshot: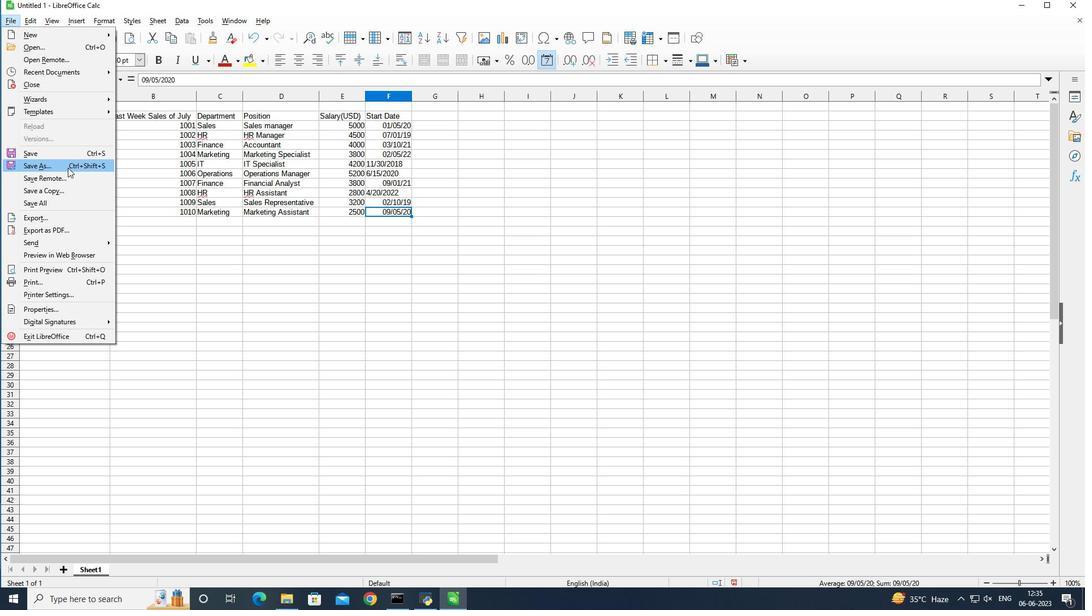 
Action: Mouse moved to (512, 342)
Screenshot: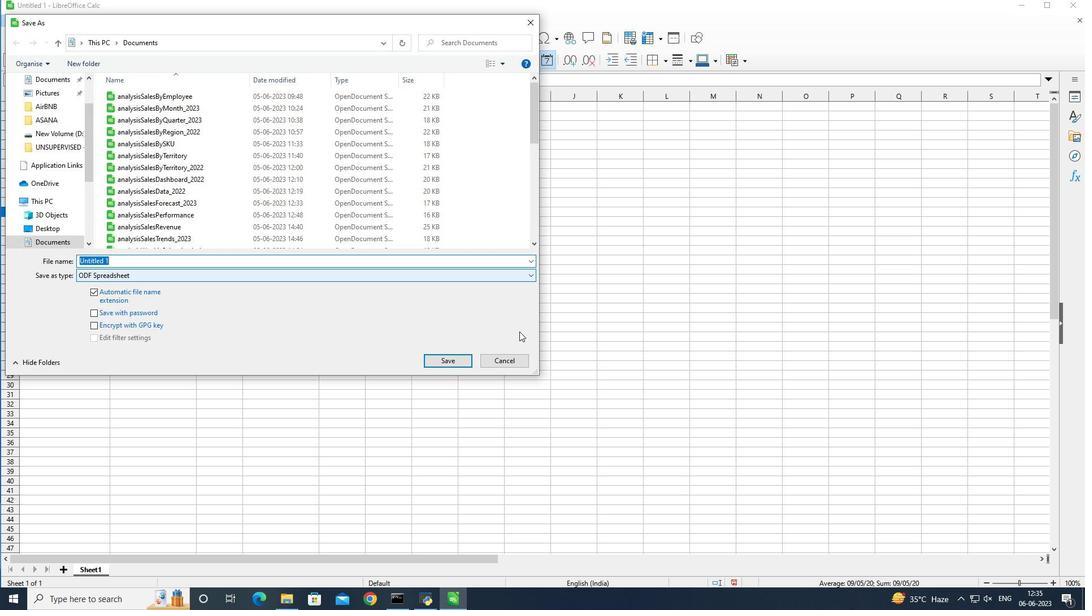 
Action: Key pressed auditing<Key.shift>ales<Key.shift>By<Key.space><Key.backspace><Key.shift><Key.shift><Key.shift><Key.shift><Key.shift><Key.shift><Key.shift><Key.shift><Key.shift><Key.shift><Key.shift><Key.shift><Key.shift><Key.shift><Key.shift><Key.shift><Key.shift><Key.shift>Promotion<Key.enter>
Screenshot: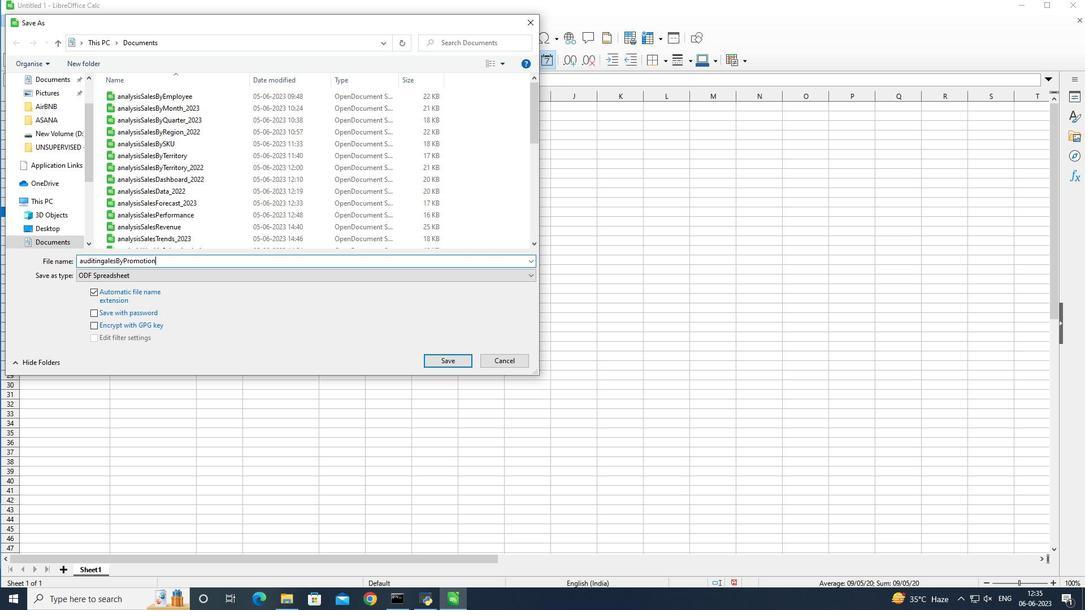 
Action: Mouse moved to (121, 231)
Screenshot: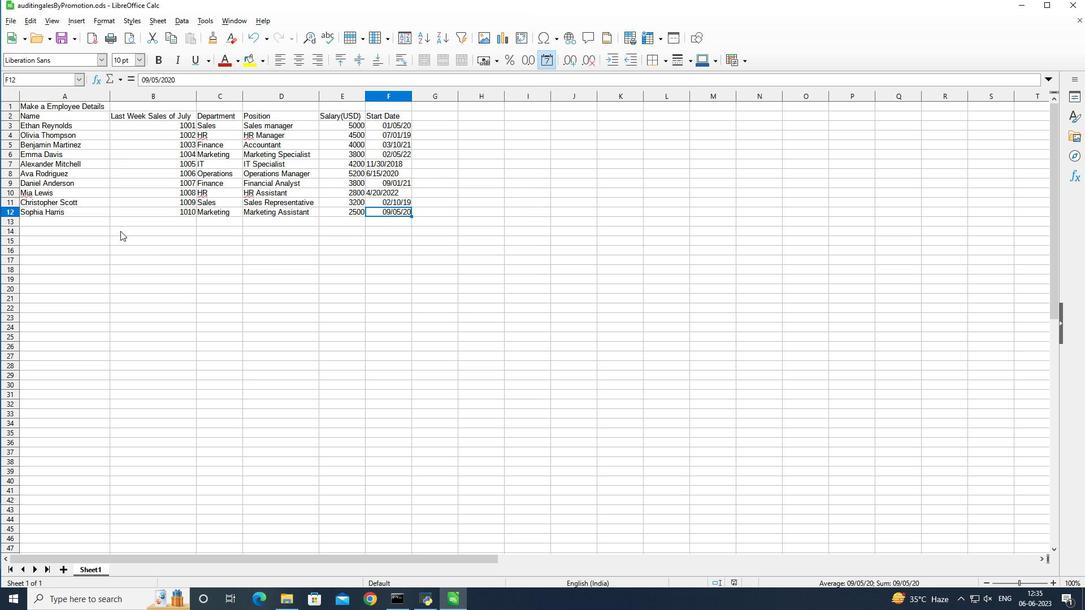 
